 Task: In the  document retention.docx, change border color to  'Brown' and border width to  '0.75' Select the first Column and fill it with the color  Light Yellow
Action: Mouse moved to (261, 326)
Screenshot: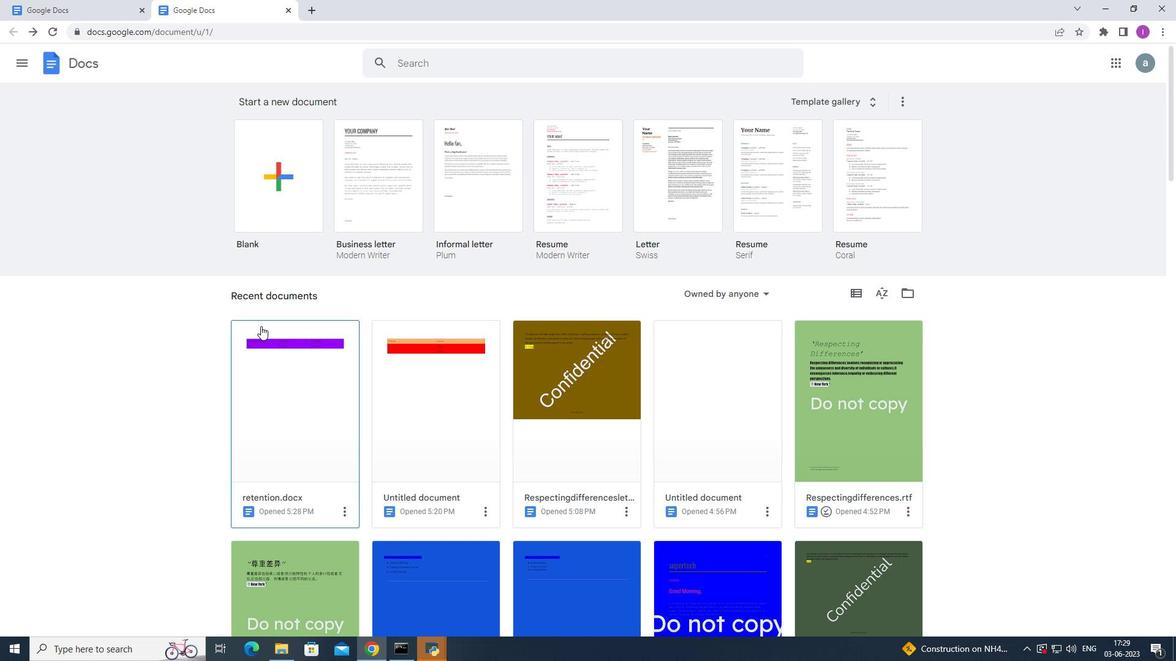 
Action: Mouse pressed left at (261, 326)
Screenshot: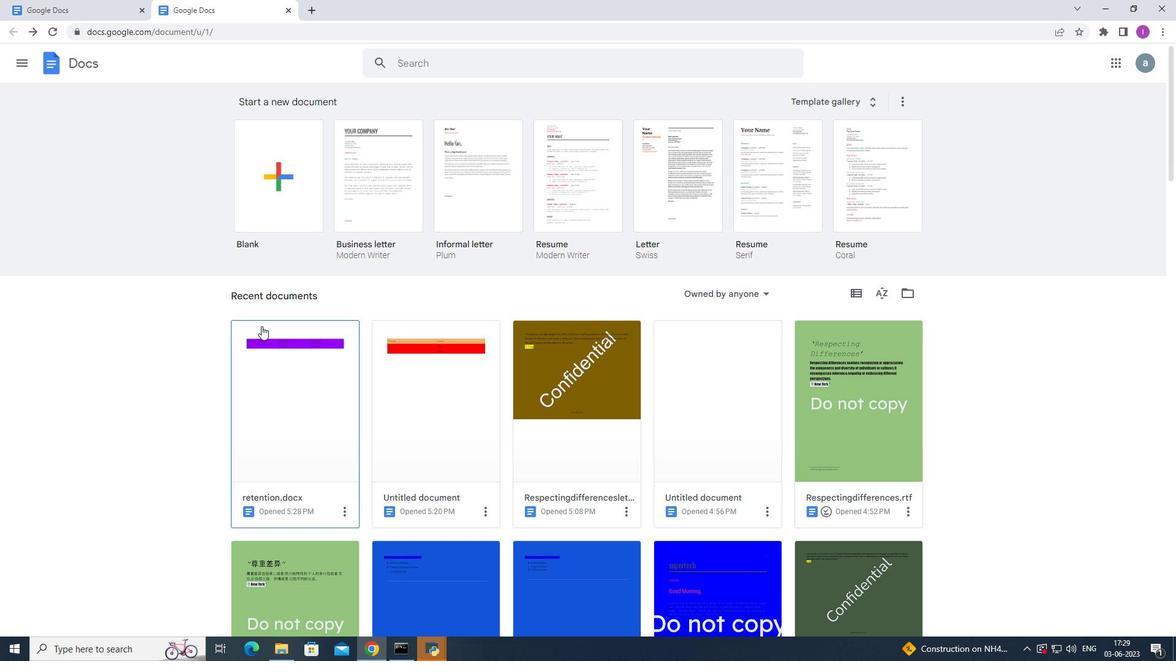 
Action: Mouse moved to (744, 230)
Screenshot: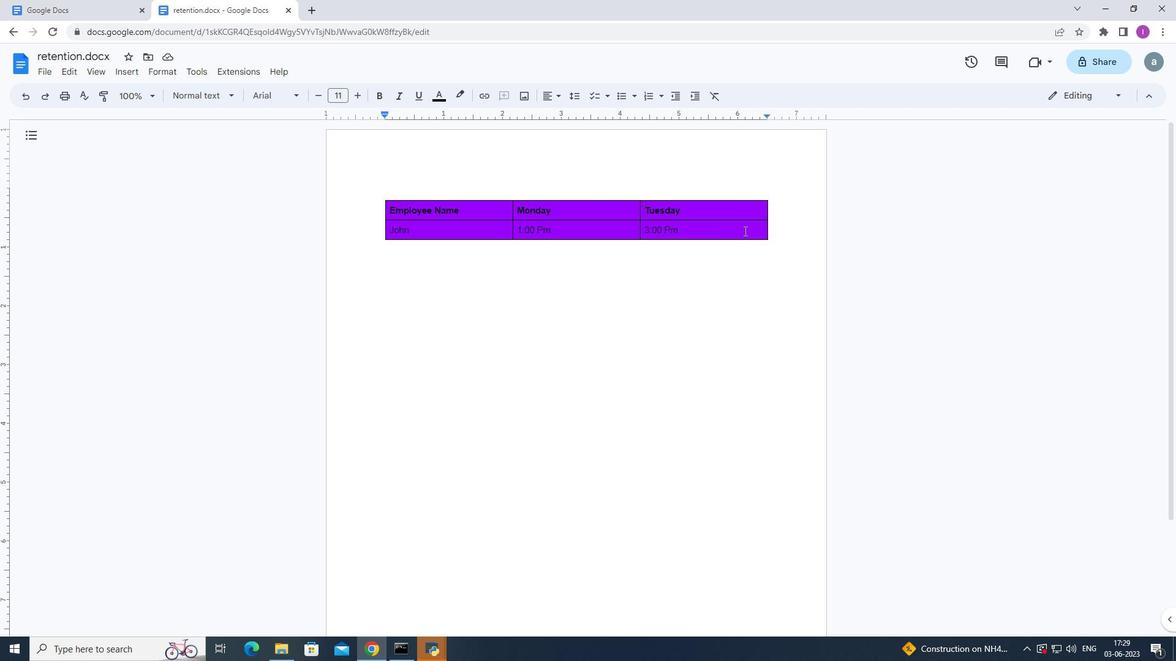 
Action: Mouse pressed left at (744, 230)
Screenshot: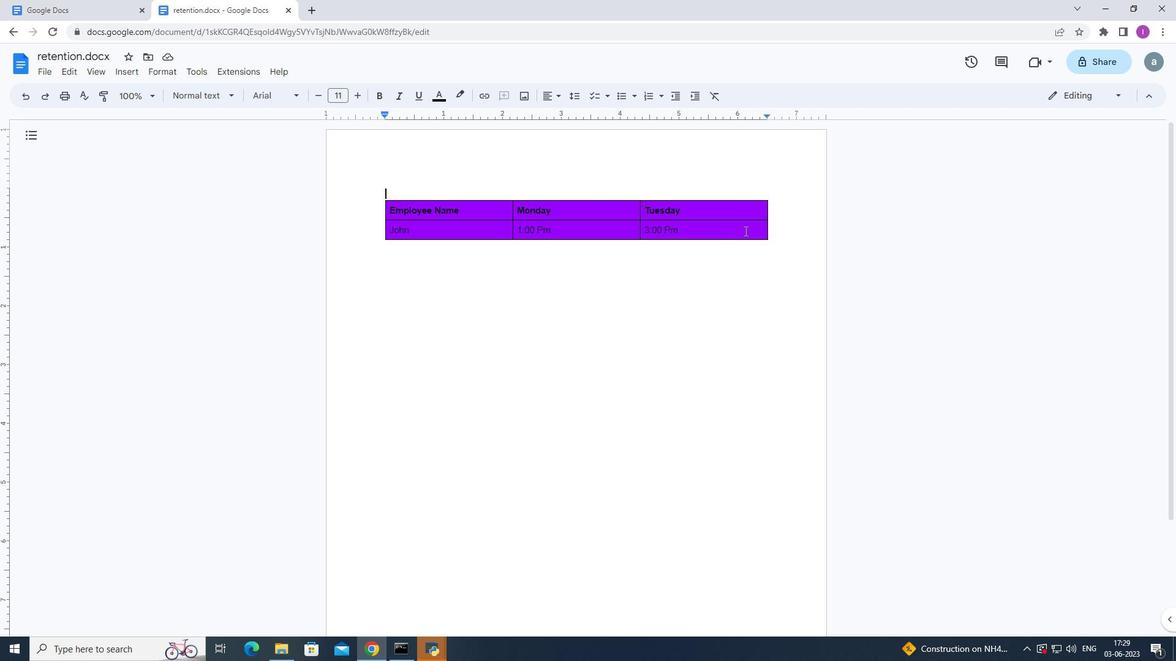 
Action: Mouse moved to (751, 94)
Screenshot: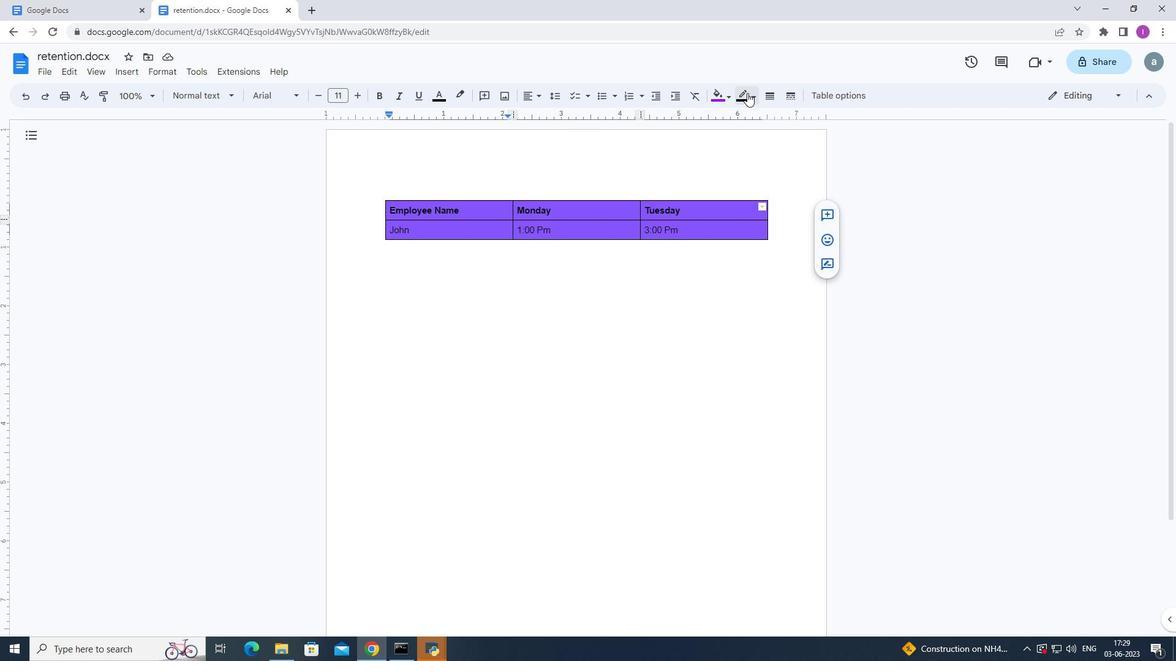 
Action: Mouse pressed left at (751, 94)
Screenshot: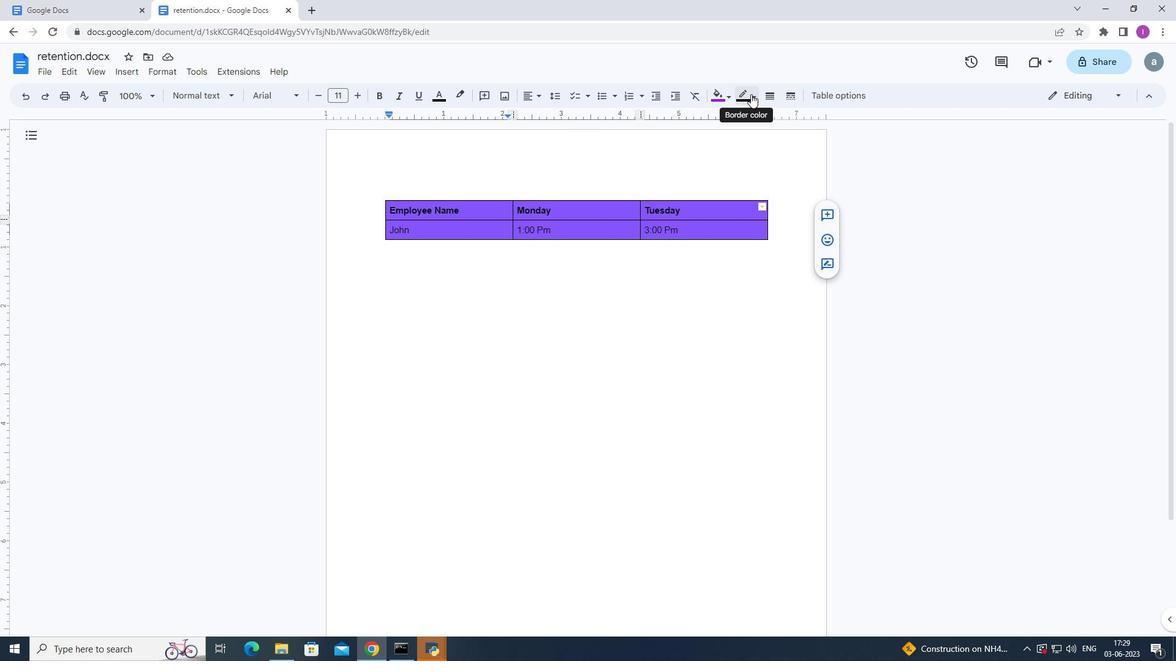 
Action: Mouse moved to (775, 210)
Screenshot: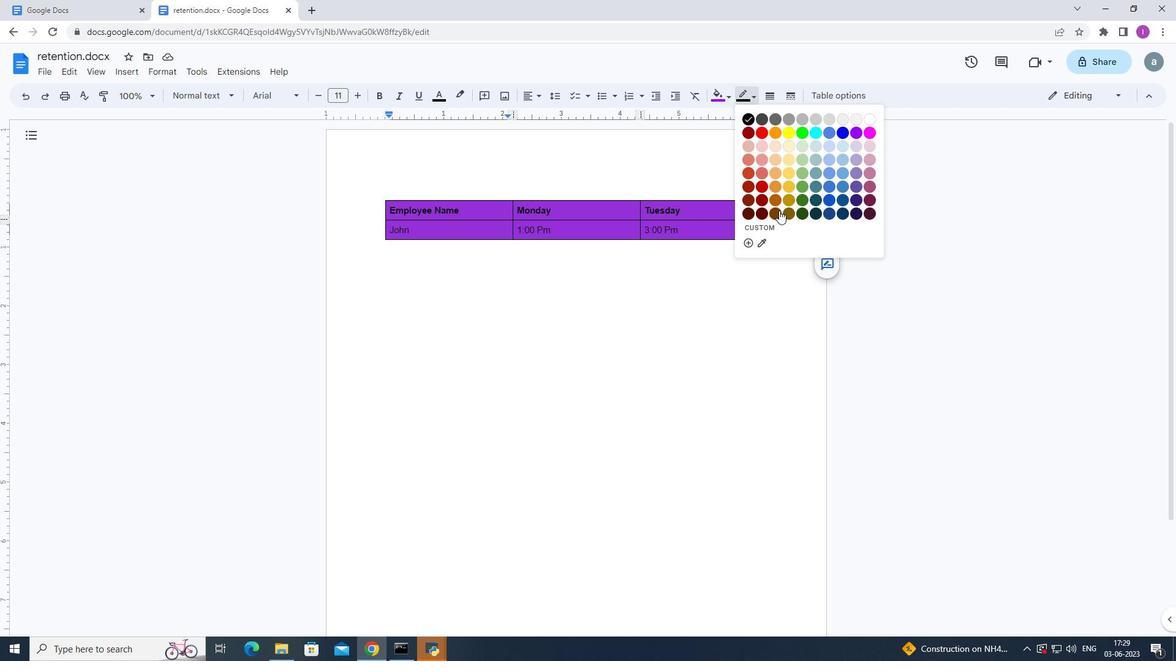 
Action: Mouse pressed left at (775, 210)
Screenshot: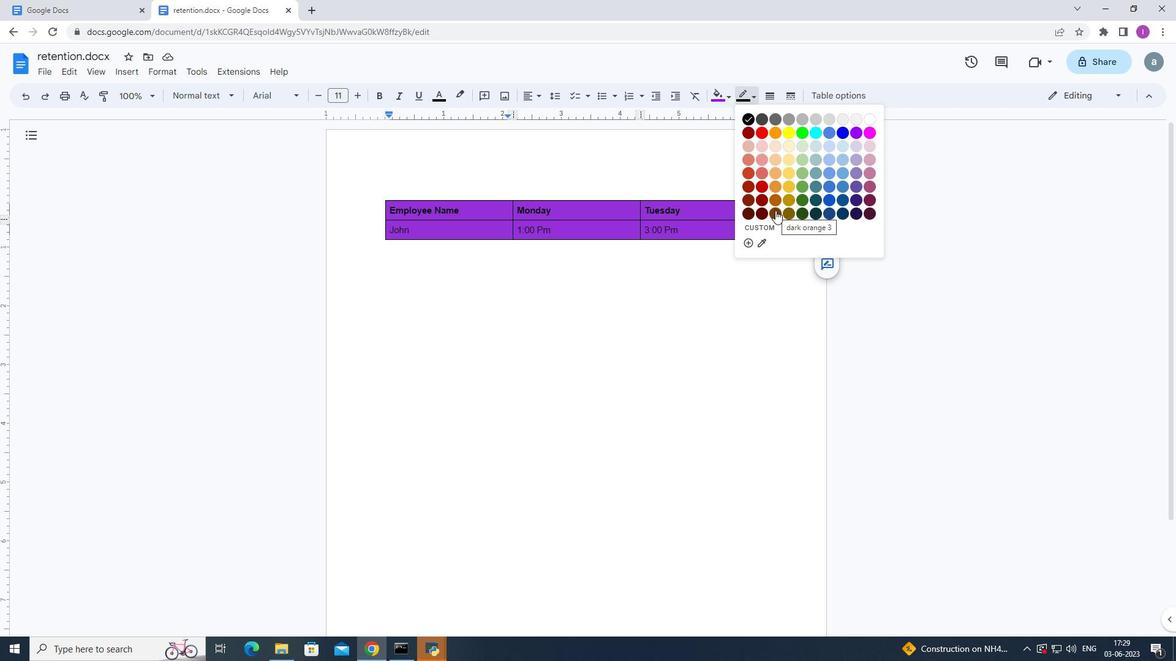 
Action: Mouse moved to (771, 94)
Screenshot: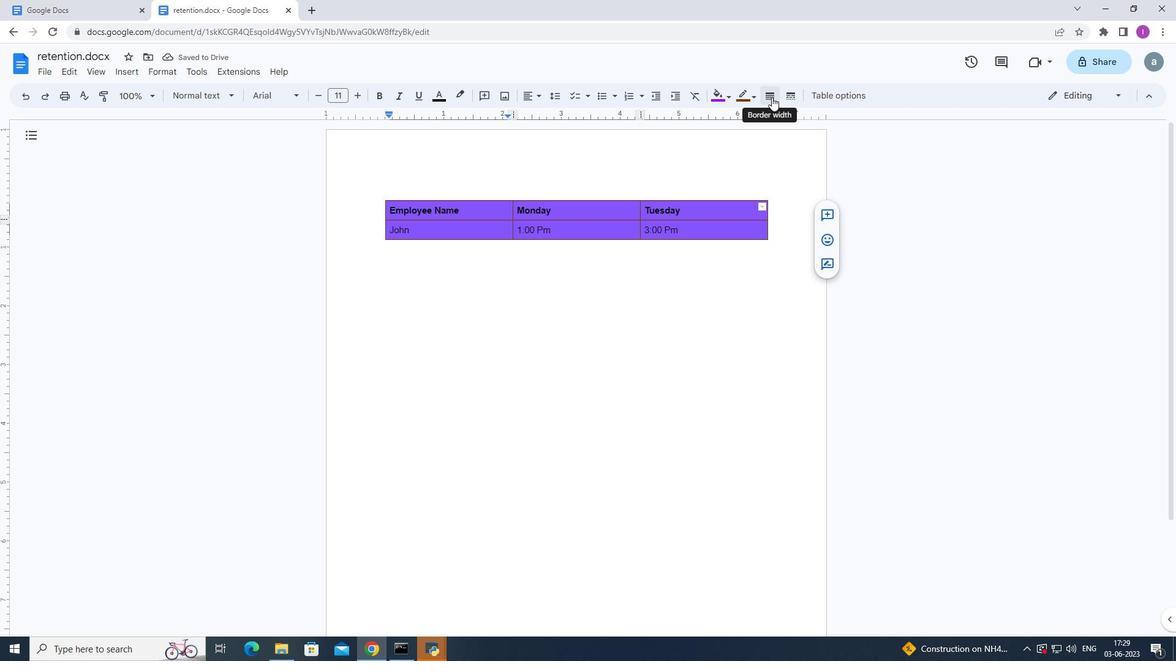 
Action: Mouse pressed left at (771, 94)
Screenshot: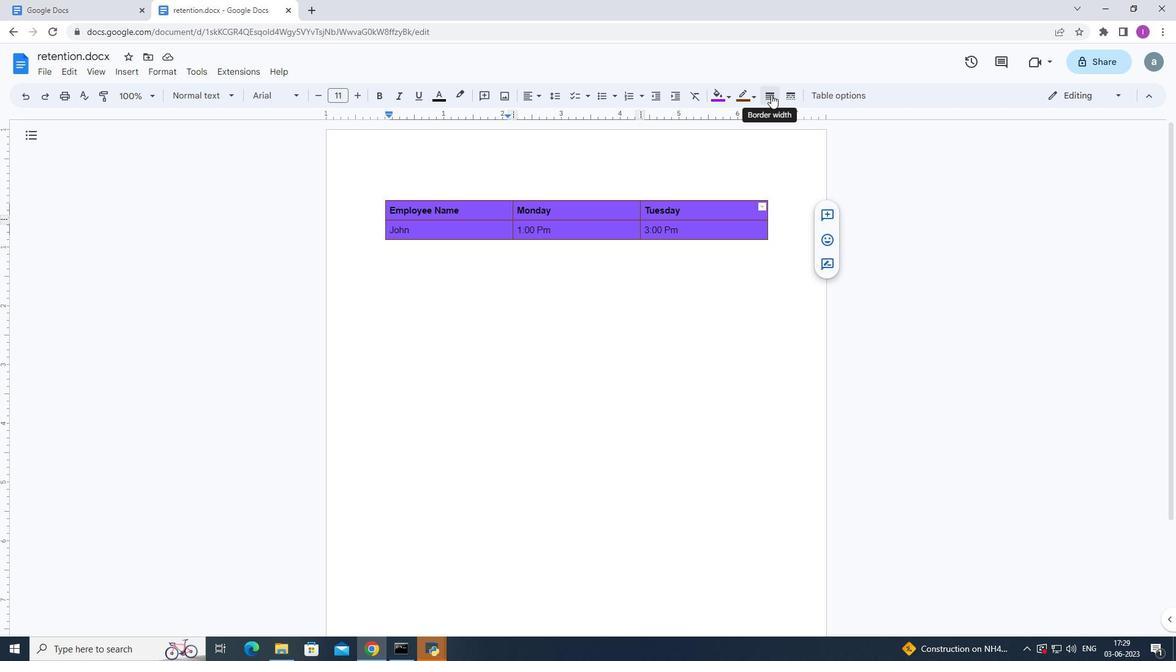 
Action: Mouse moved to (803, 156)
Screenshot: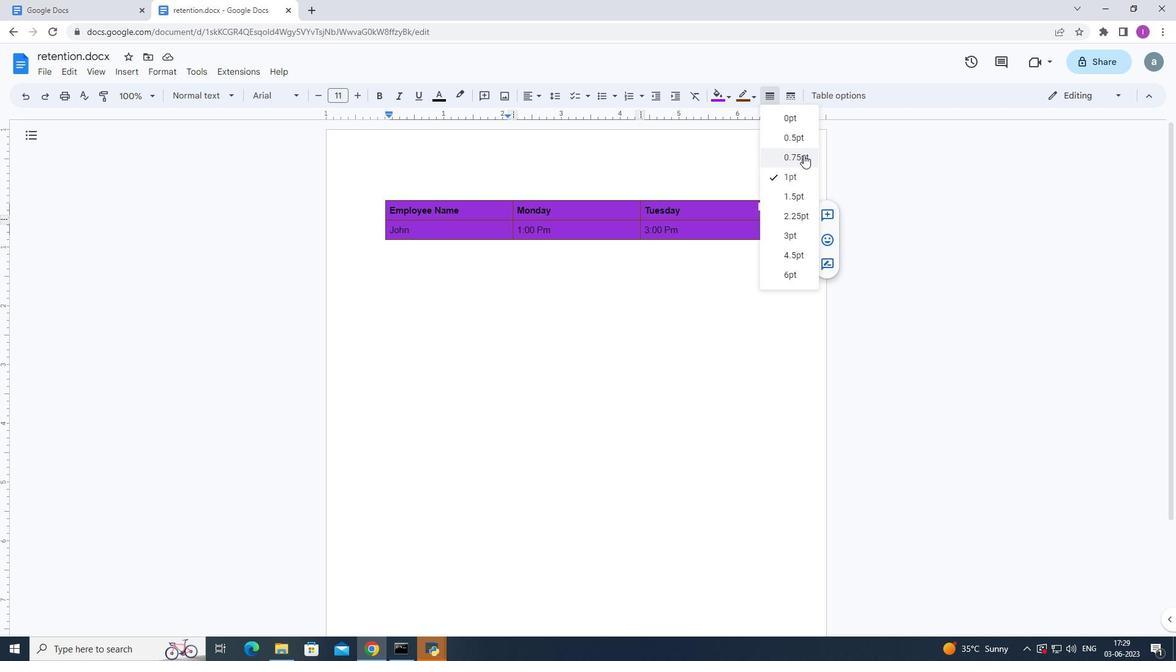 
Action: Mouse pressed left at (803, 156)
Screenshot: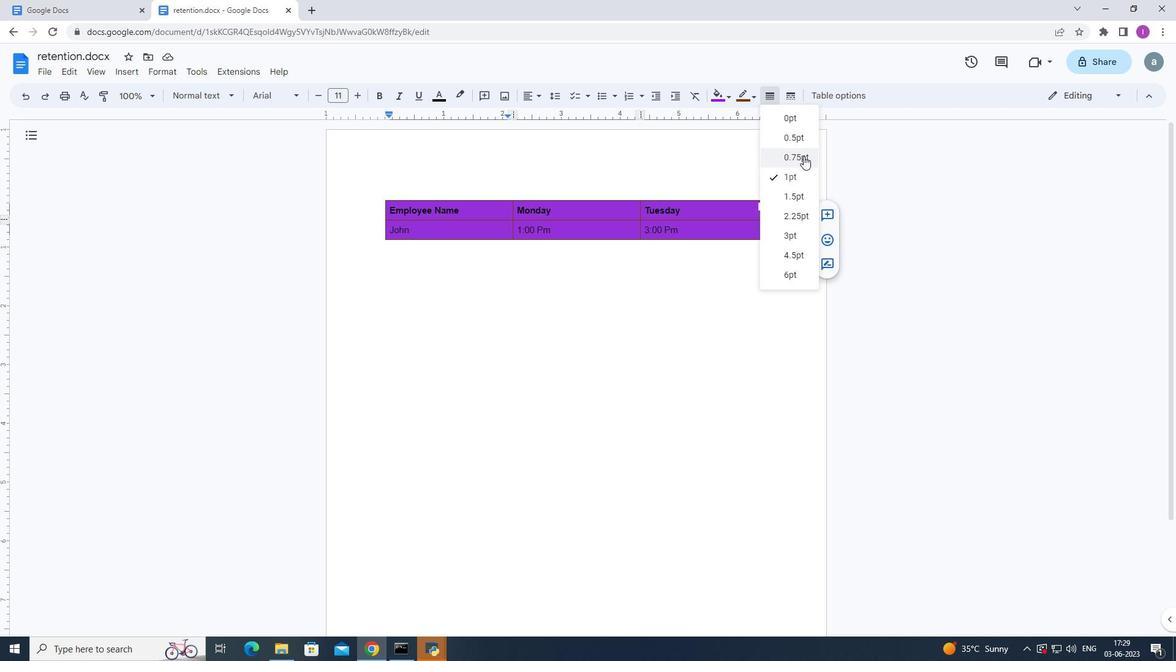 
Action: Mouse moved to (388, 379)
Screenshot: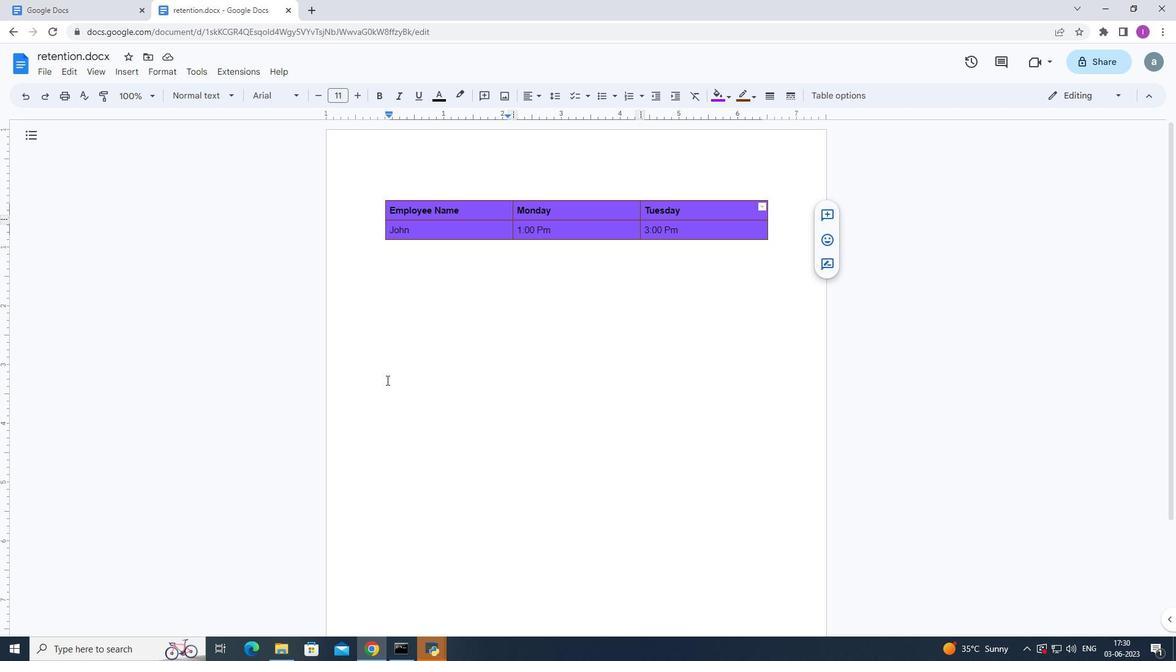 
Action: Mouse pressed left at (388, 379)
Screenshot: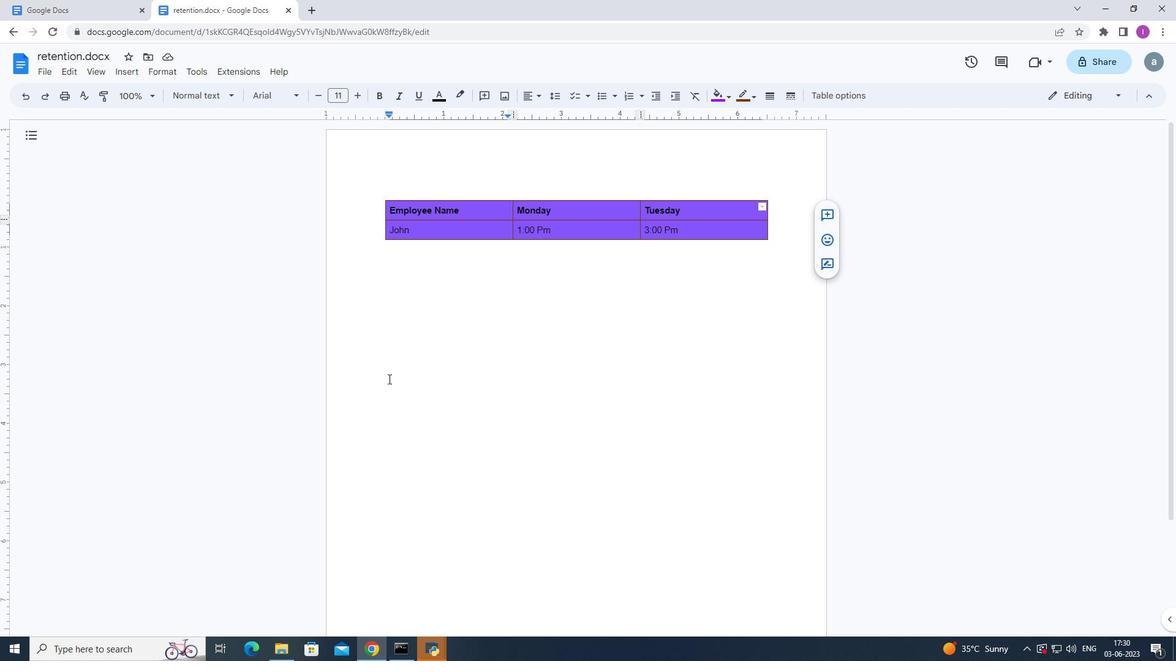 
Action: Mouse moved to (697, 213)
Screenshot: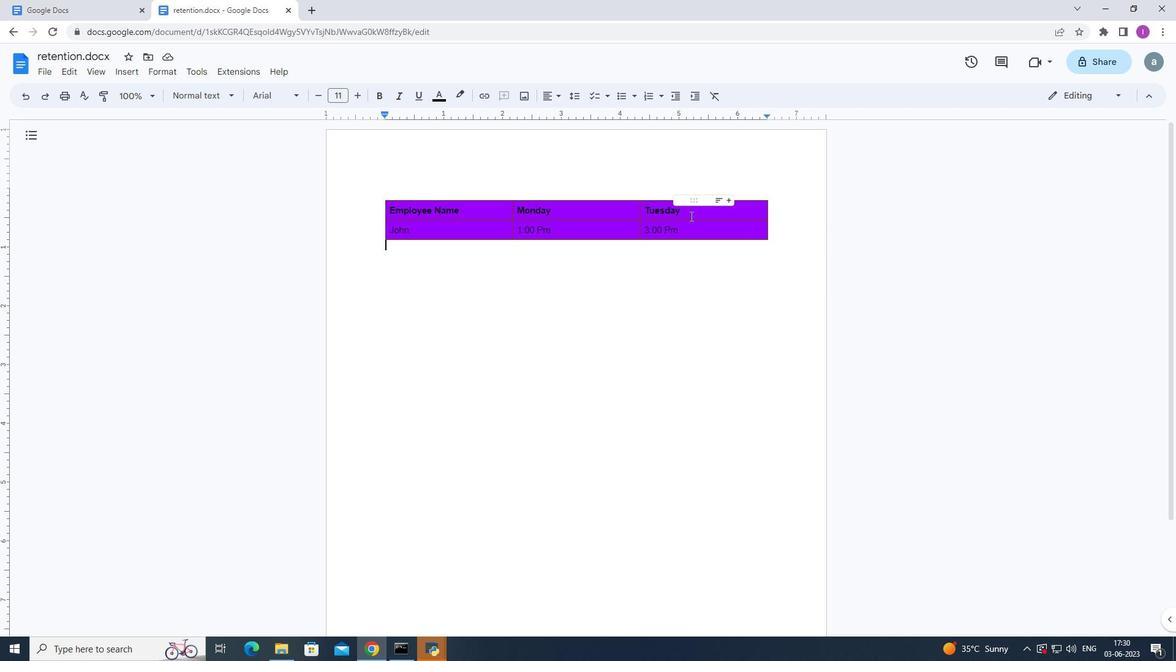 
Action: Mouse pressed left at (697, 213)
Screenshot: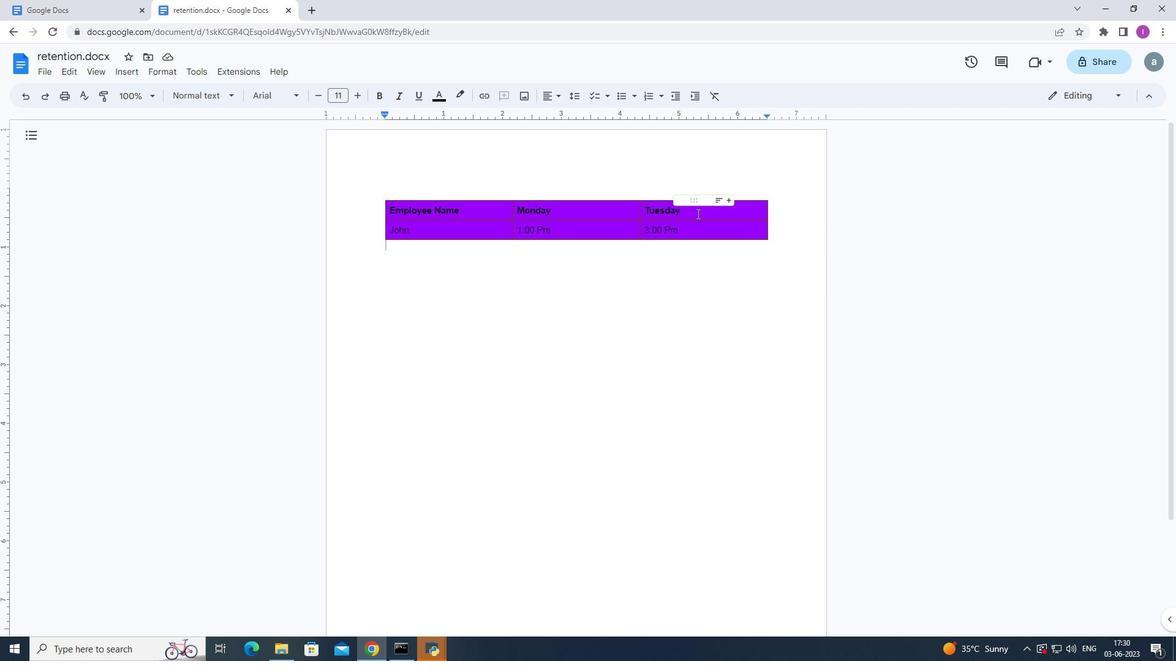 
Action: Mouse moved to (723, 94)
Screenshot: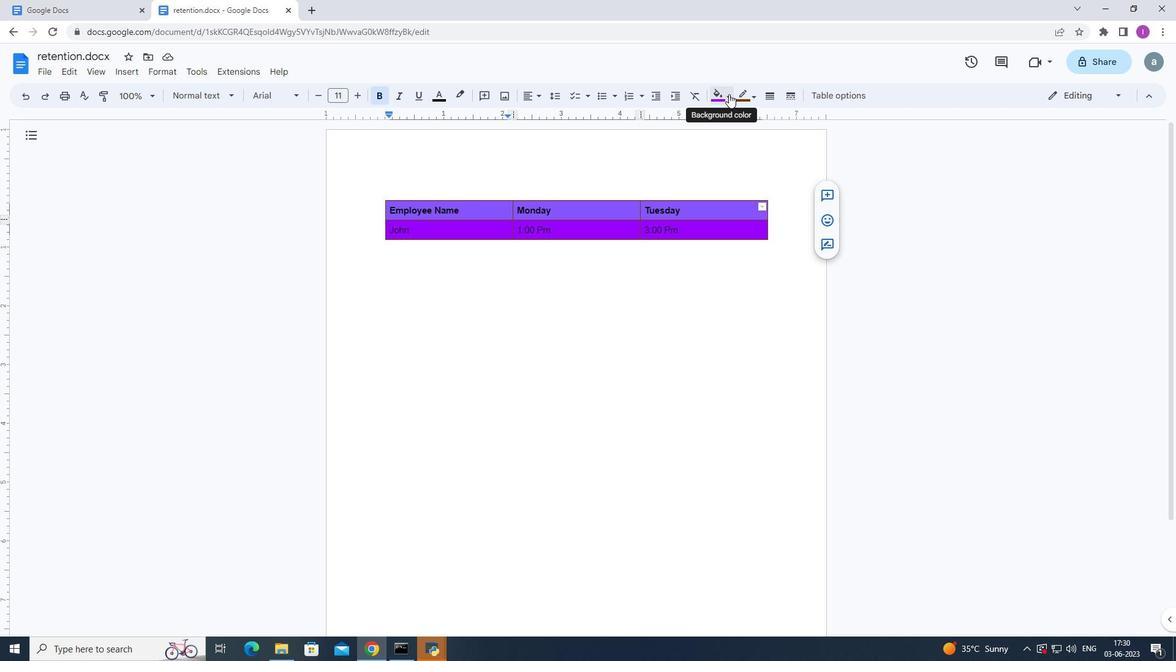 
Action: Mouse pressed left at (723, 94)
Screenshot: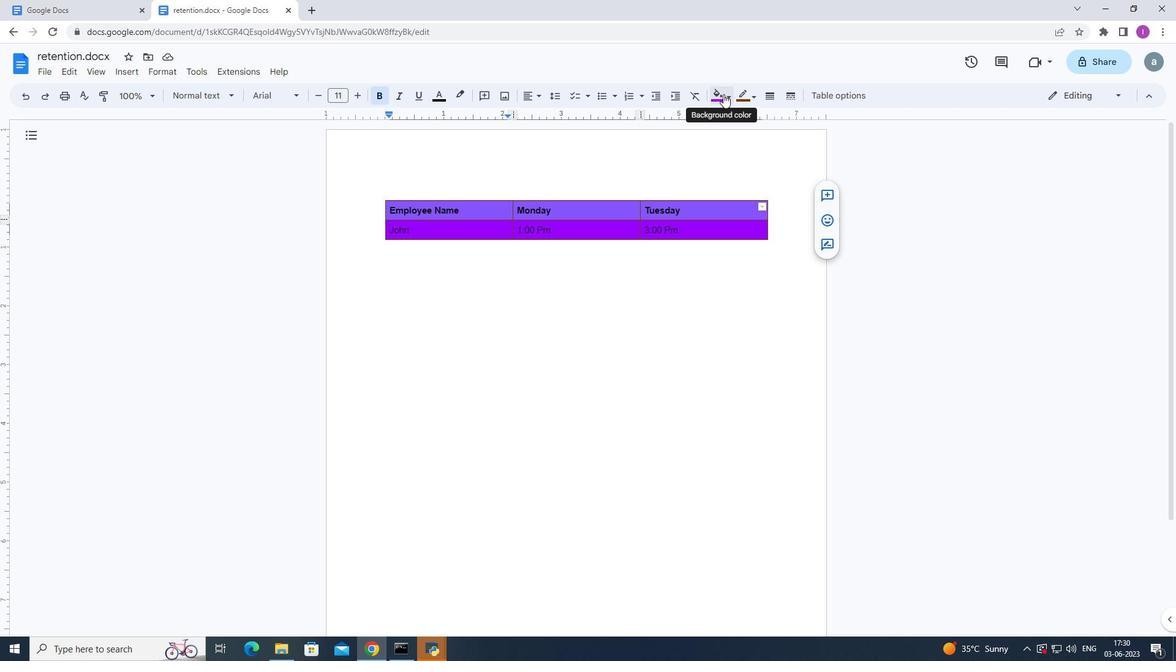 
Action: Mouse moved to (767, 191)
Screenshot: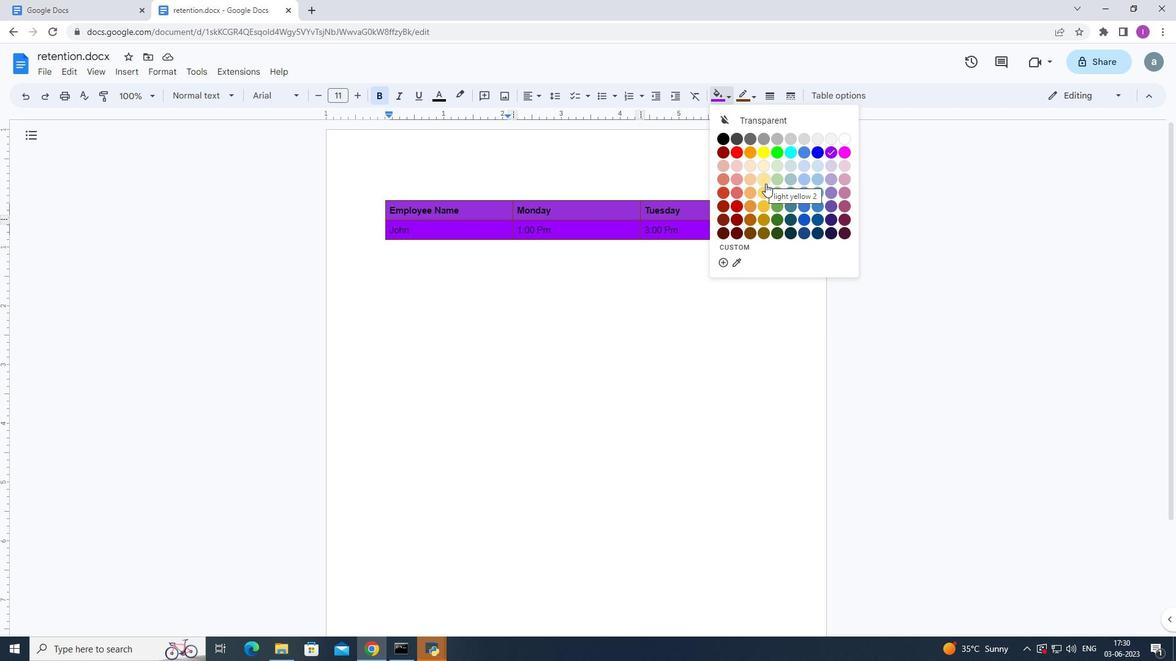 
Action: Mouse pressed left at (767, 191)
Screenshot: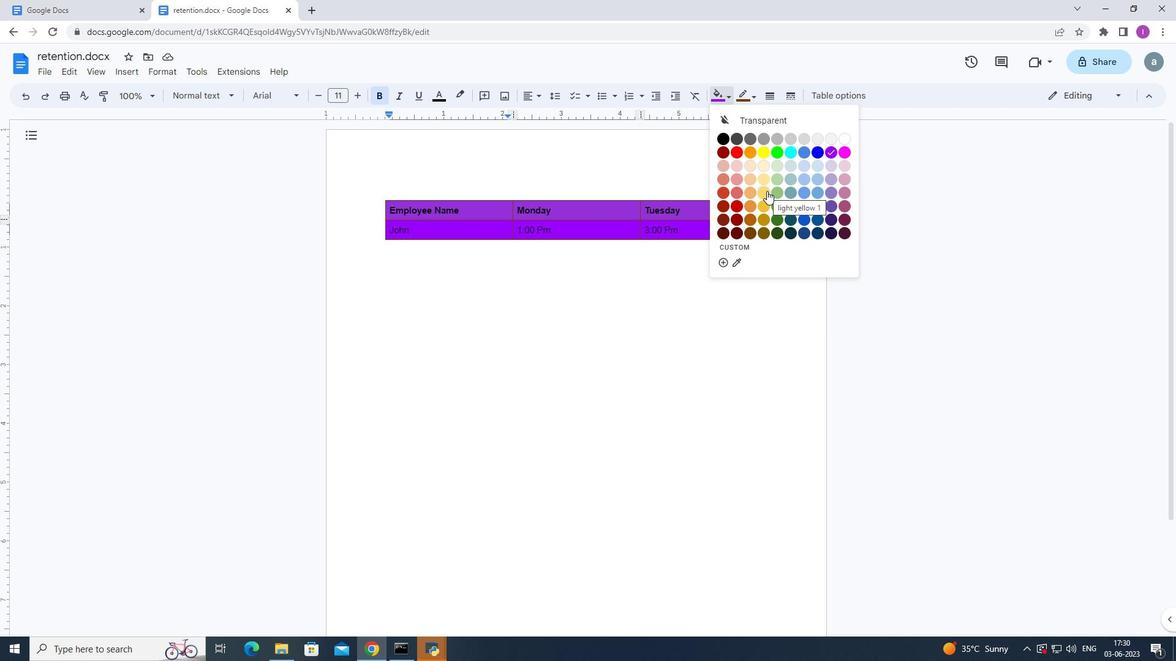 
Action: Mouse moved to (591, 322)
Screenshot: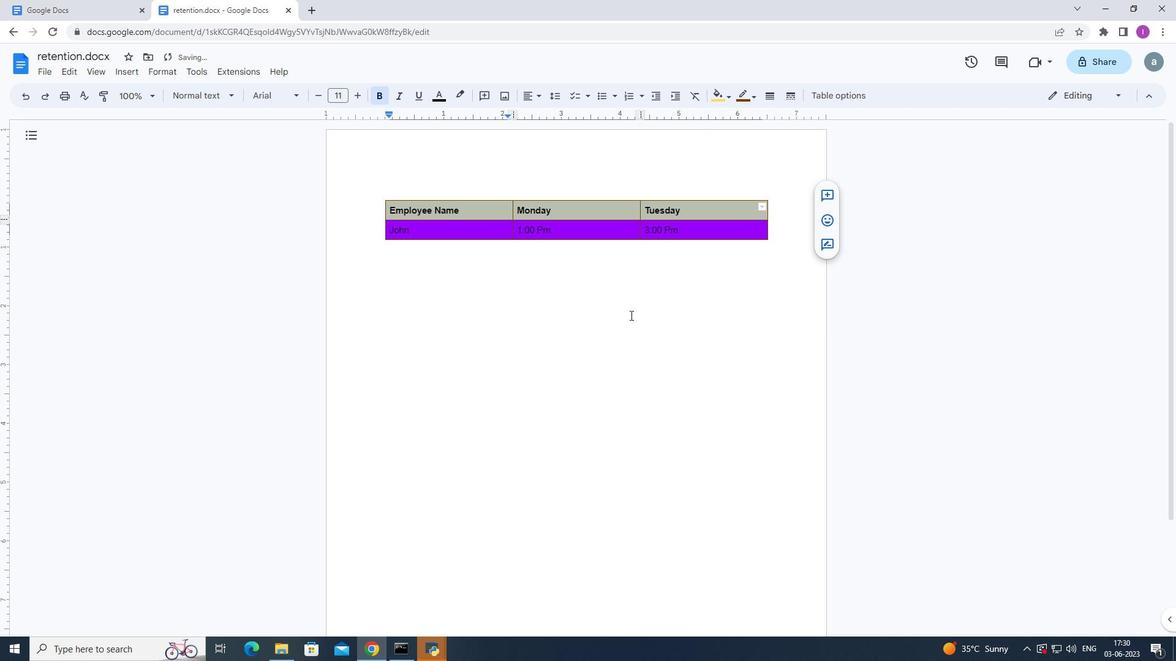 
Action: Mouse pressed left at (591, 322)
Screenshot: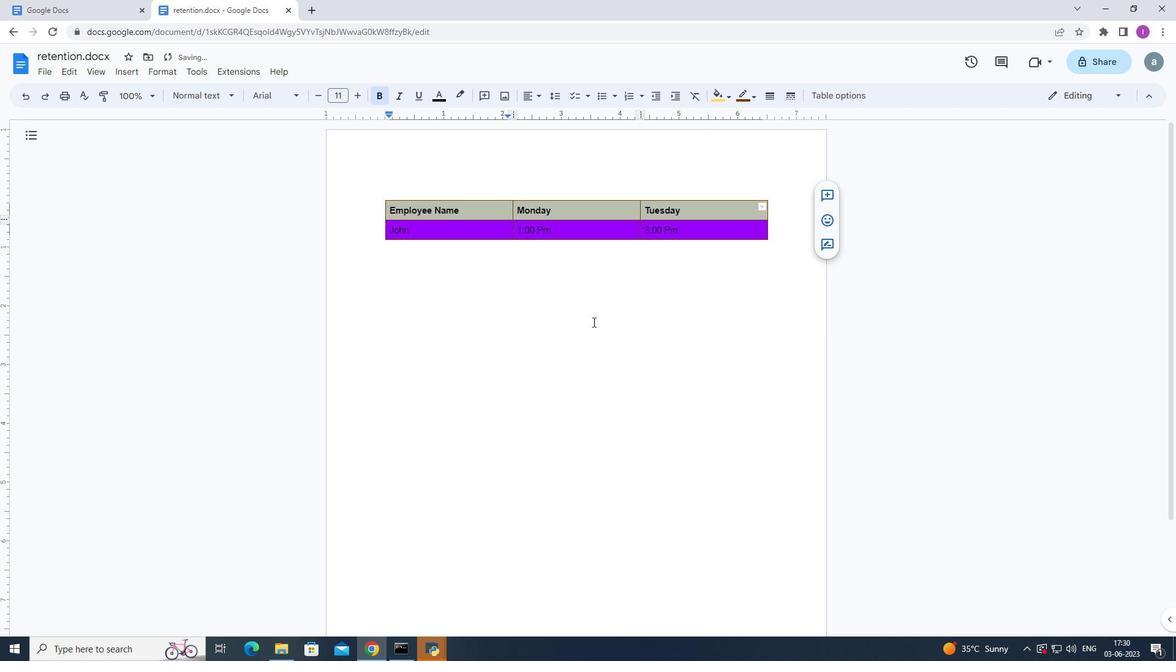 
Action: Mouse moved to (358, 317)
Screenshot: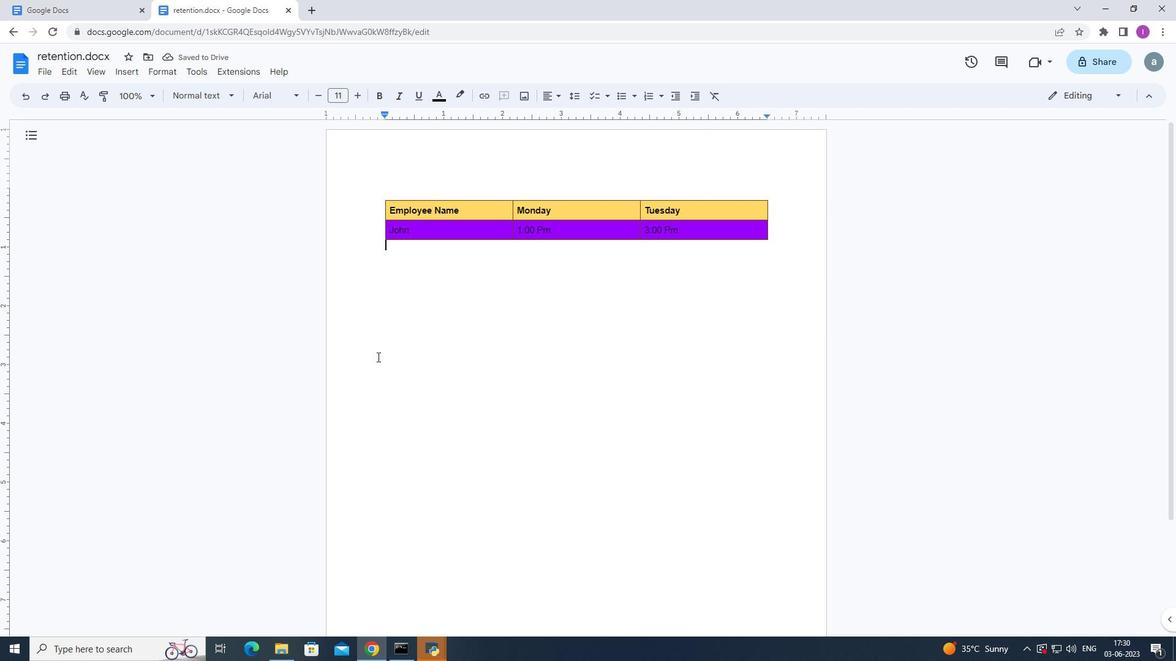 
